 Task: Add Lagunitas Lil Sumpin Ale 6 Pack Cans to the cart.
Action: Mouse moved to (821, 329)
Screenshot: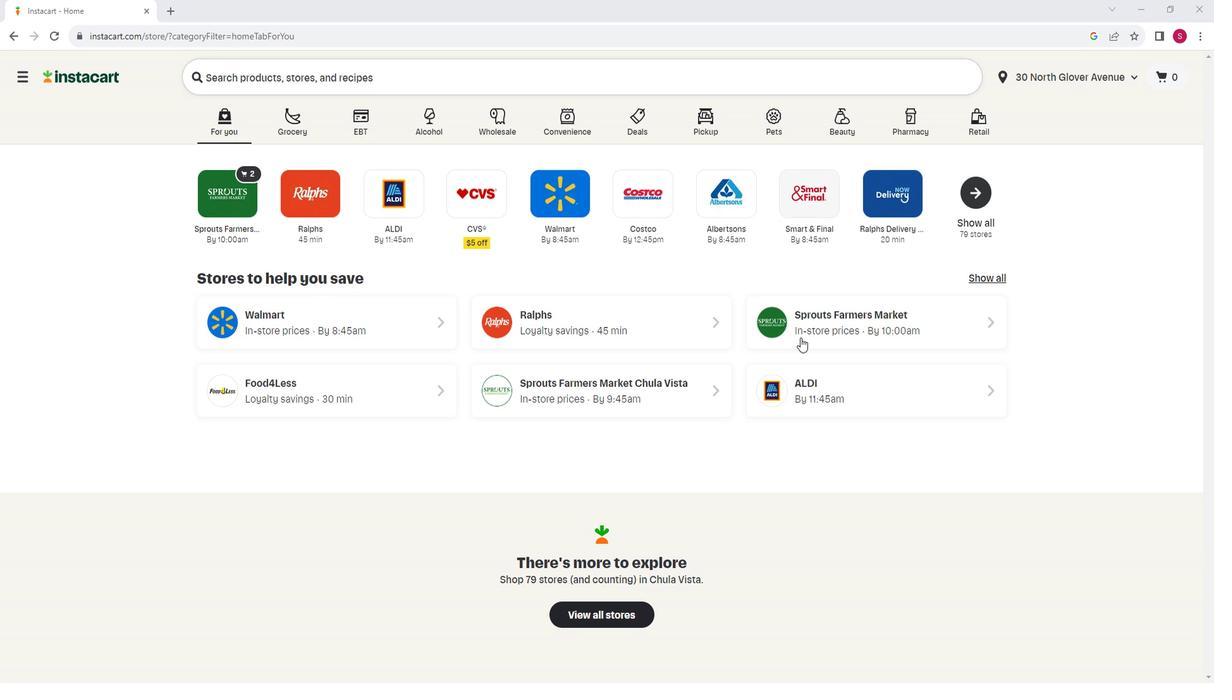 
Action: Mouse pressed left at (821, 329)
Screenshot: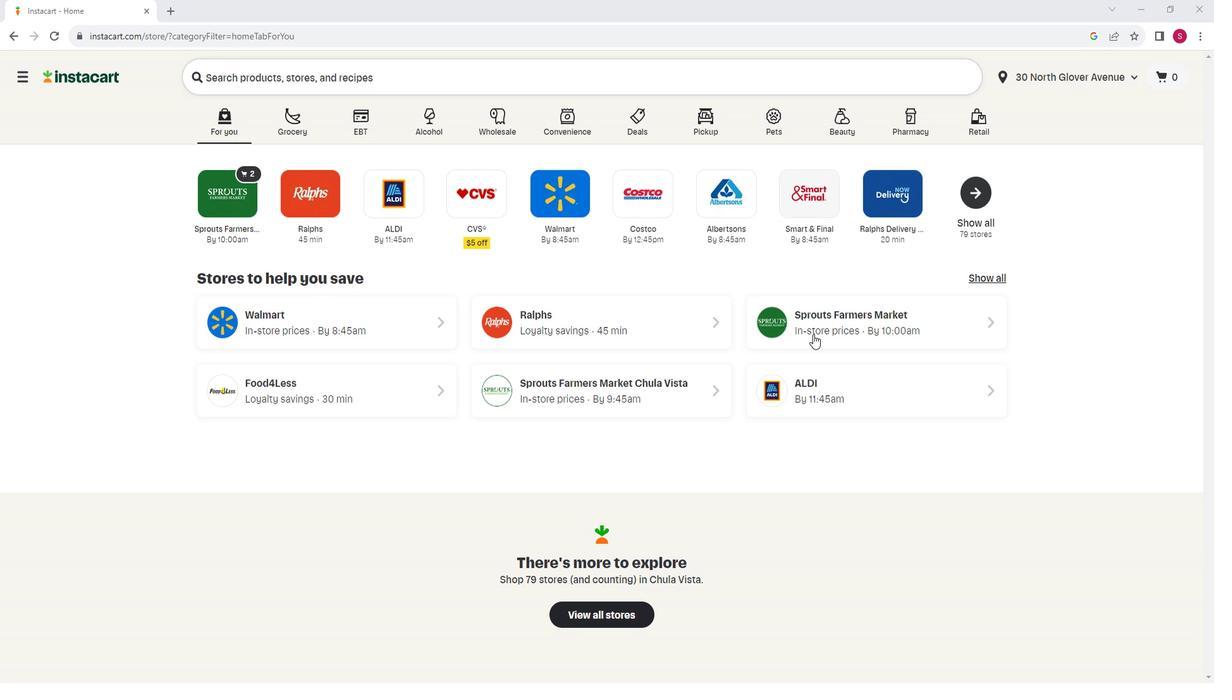 
Action: Mouse moved to (91, 495)
Screenshot: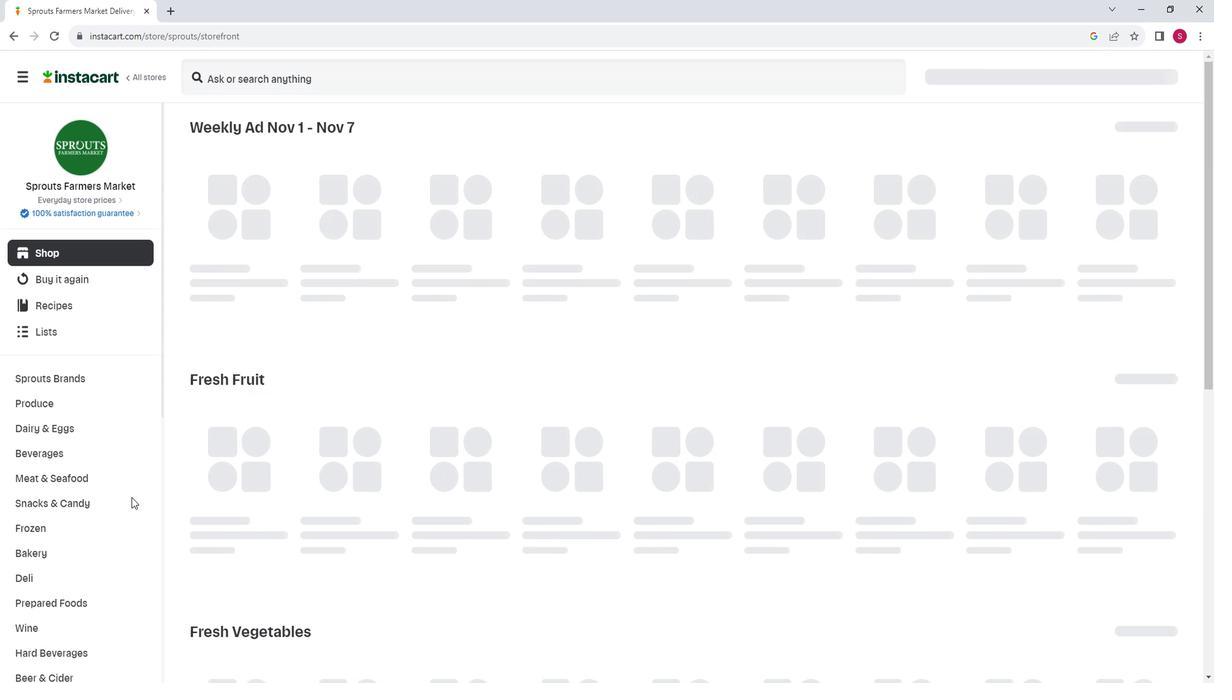 
Action: Mouse scrolled (91, 494) with delta (0, 0)
Screenshot: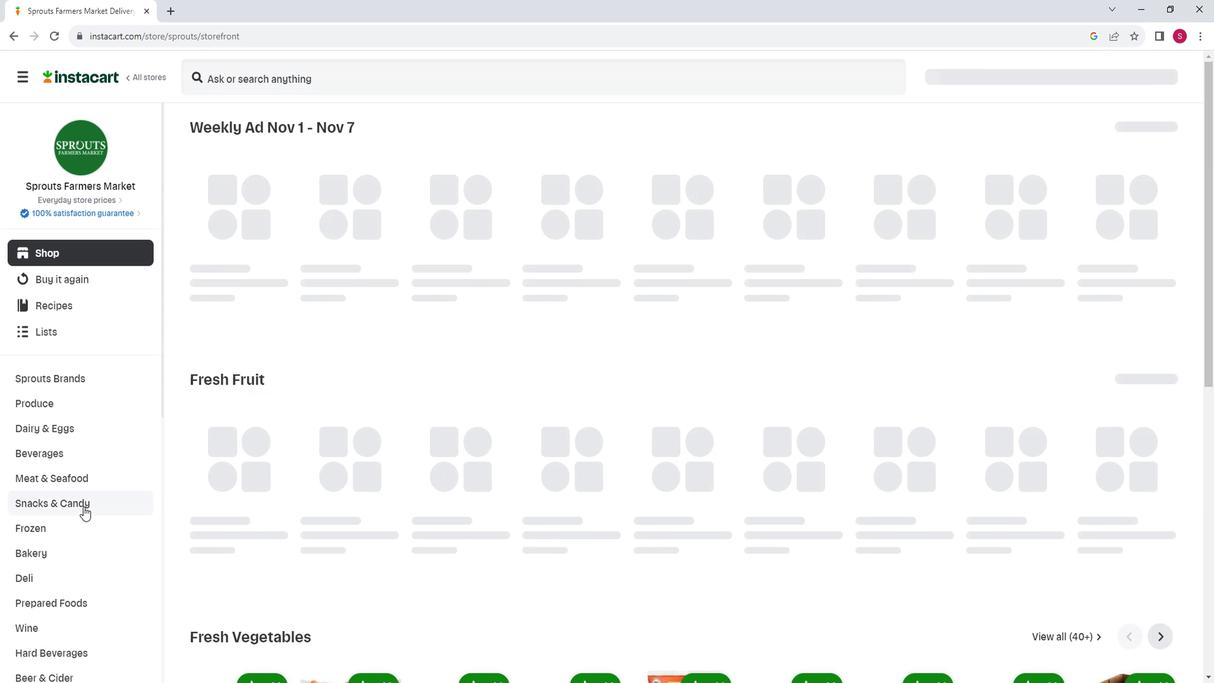 
Action: Mouse moved to (78, 592)
Screenshot: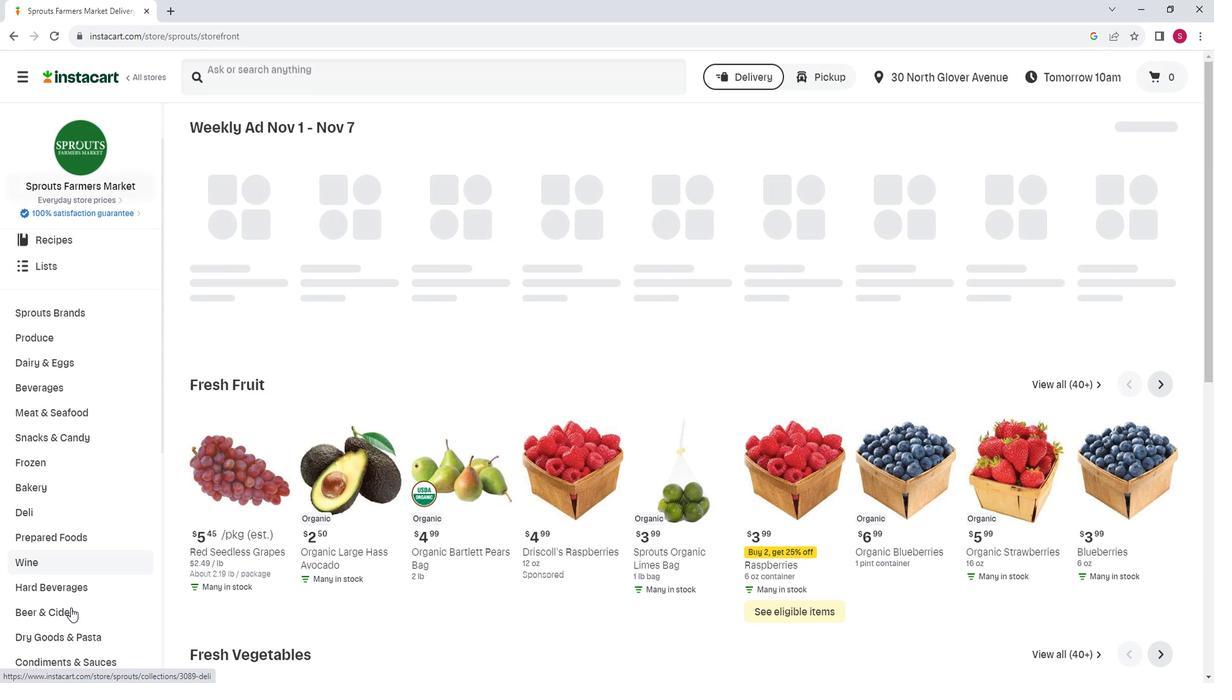 
Action: Mouse pressed left at (78, 592)
Screenshot: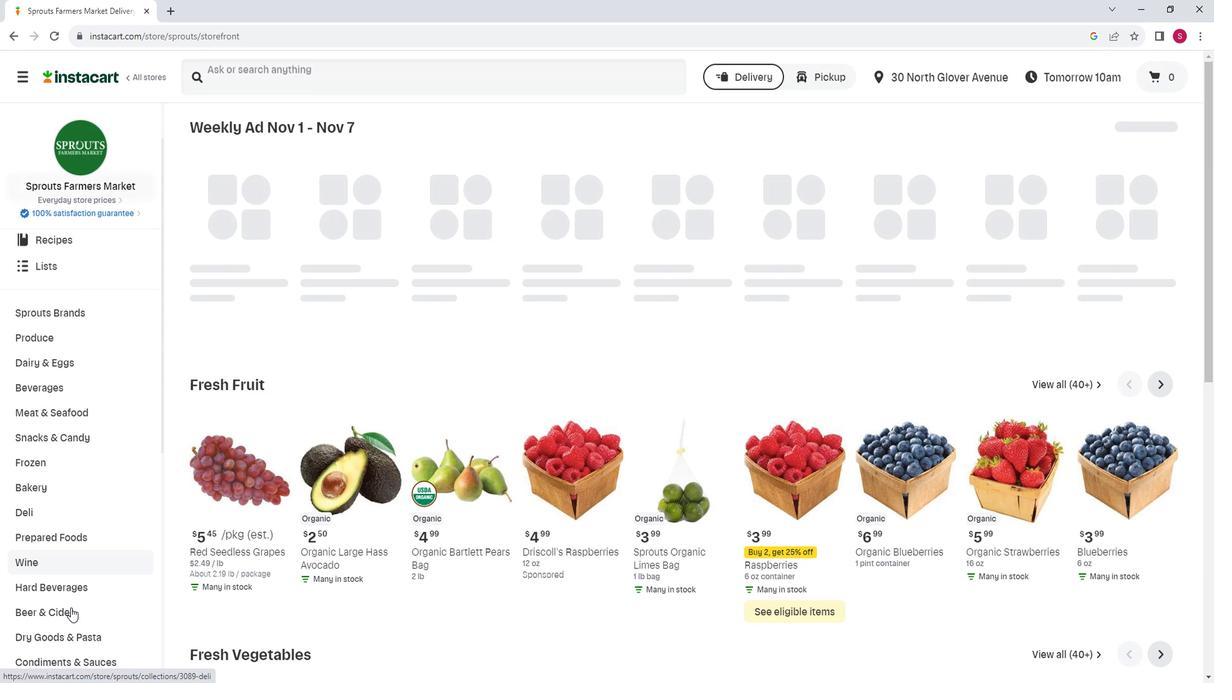 
Action: Mouse moved to (869, 168)
Screenshot: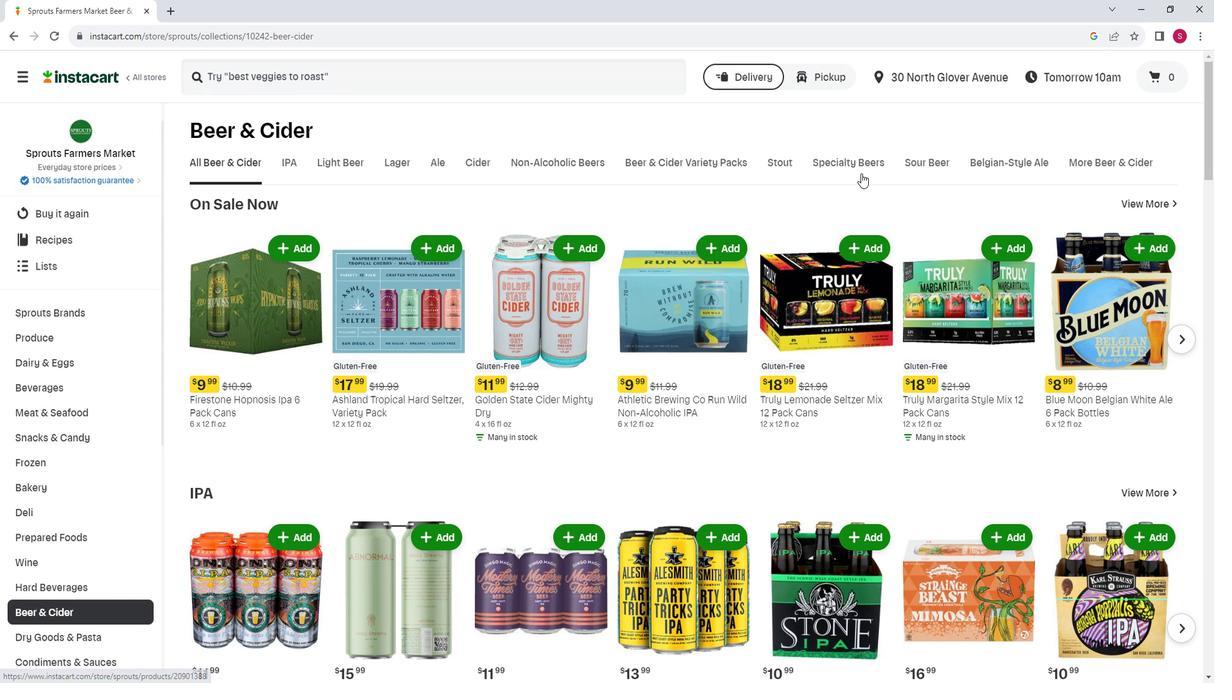 
Action: Mouse pressed left at (869, 168)
Screenshot: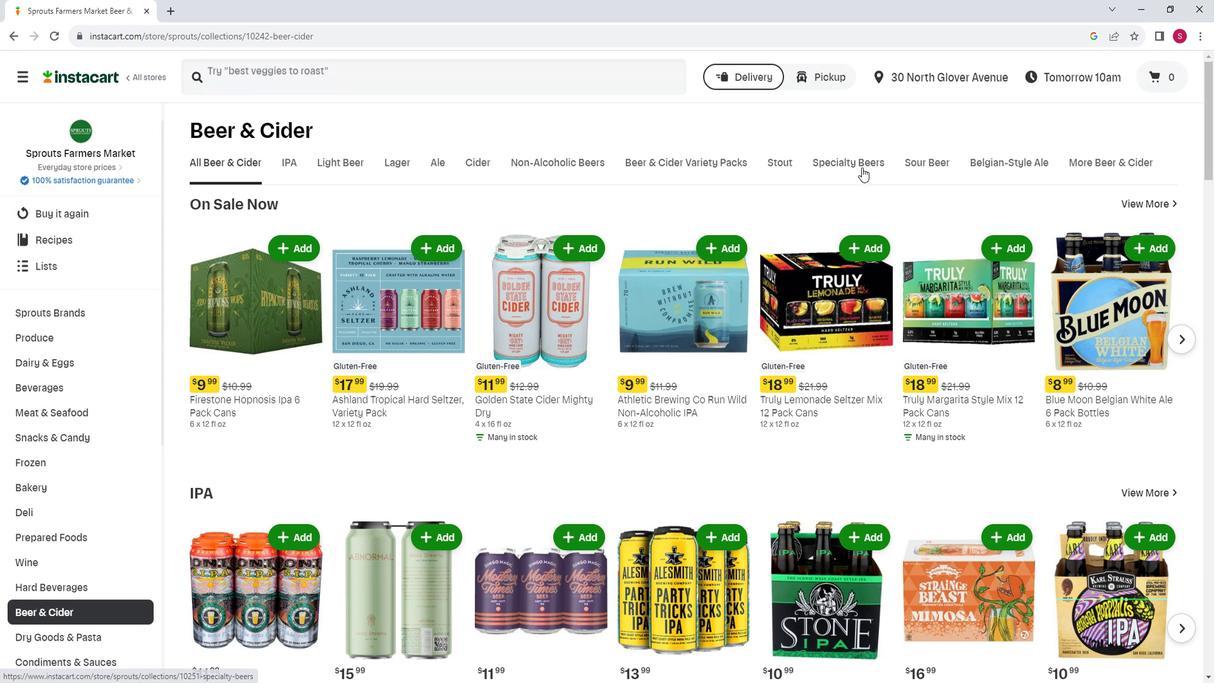 
Action: Mouse moved to (292, 274)
Screenshot: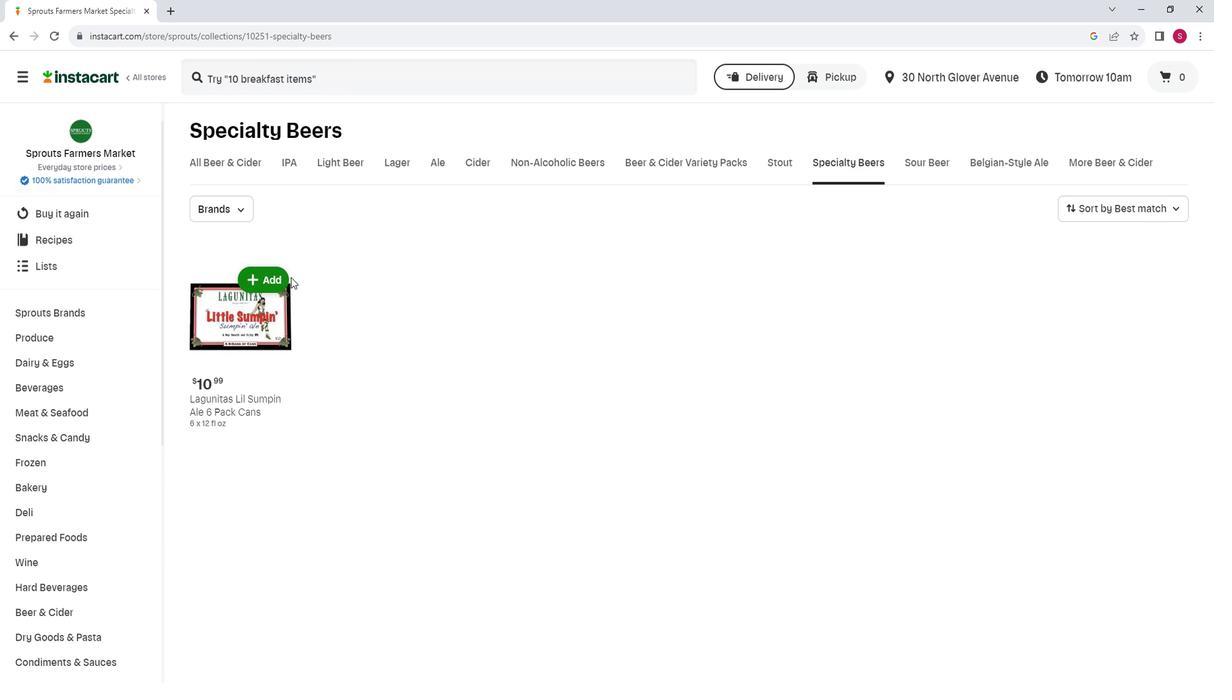 
Action: Mouse pressed left at (292, 274)
Screenshot: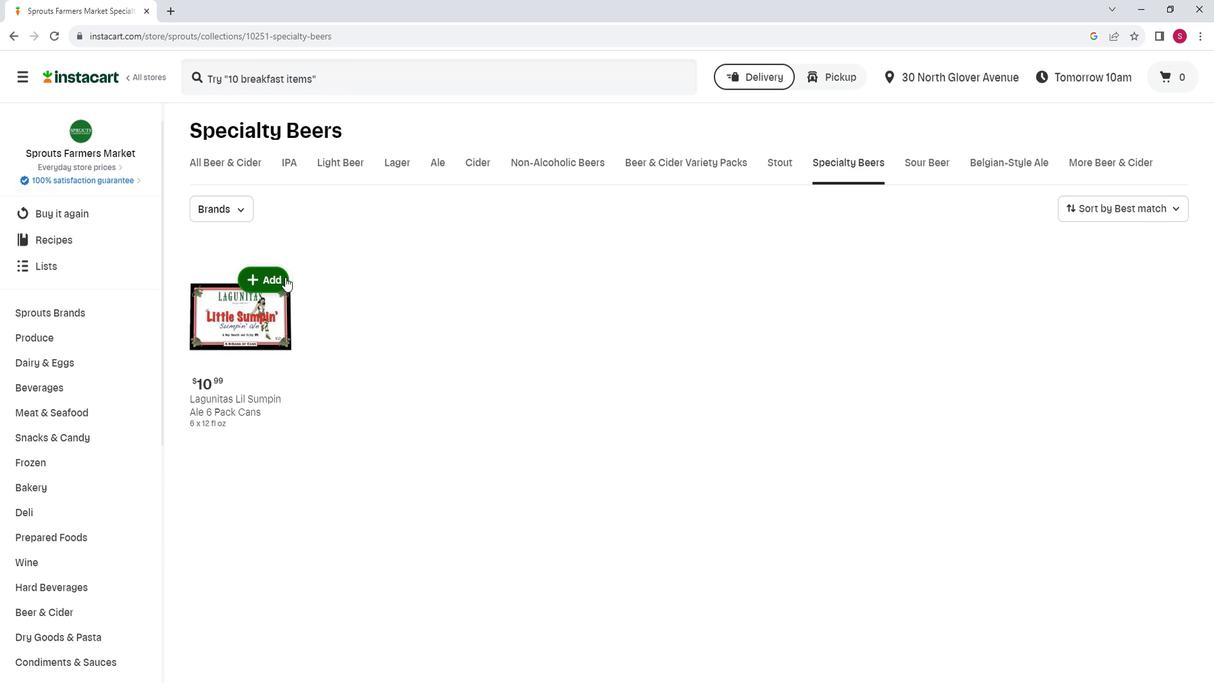 
Action: Mouse moved to (335, 244)
Screenshot: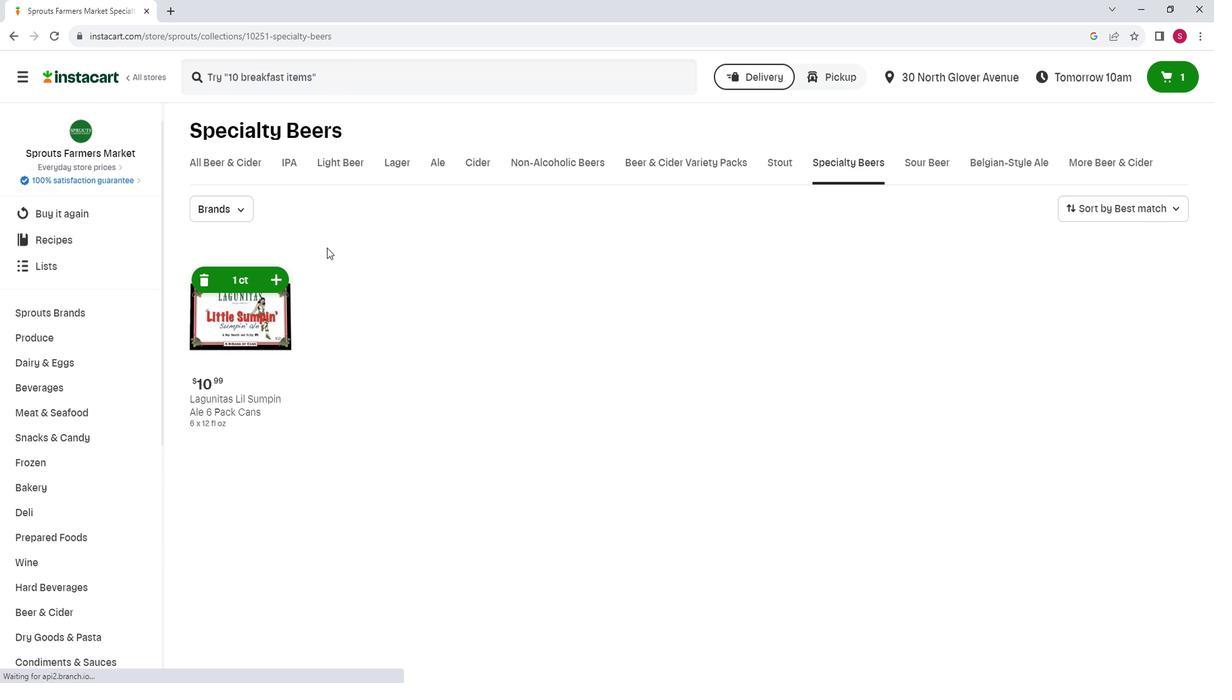 
